 Task: Set the "SDP" for RTP stream output to "http://ftp/vids".
Action: Mouse moved to (108, 15)
Screenshot: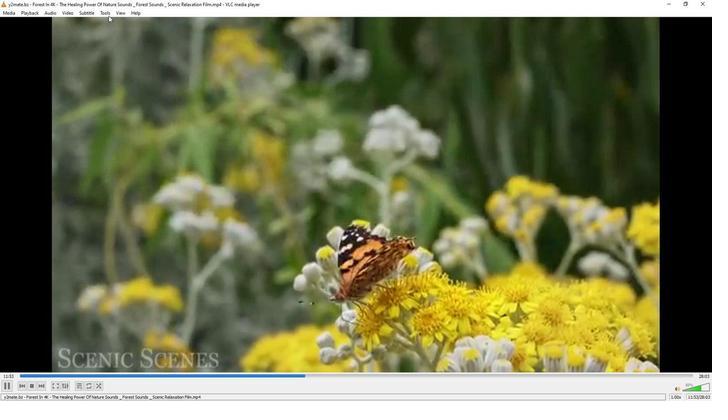 
Action: Mouse pressed left at (108, 15)
Screenshot: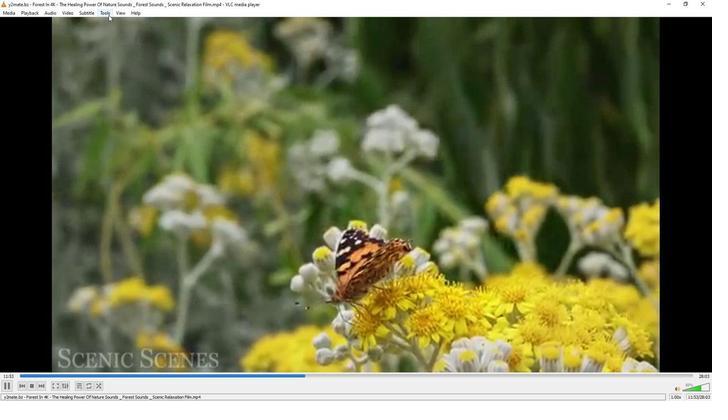 
Action: Mouse moved to (125, 101)
Screenshot: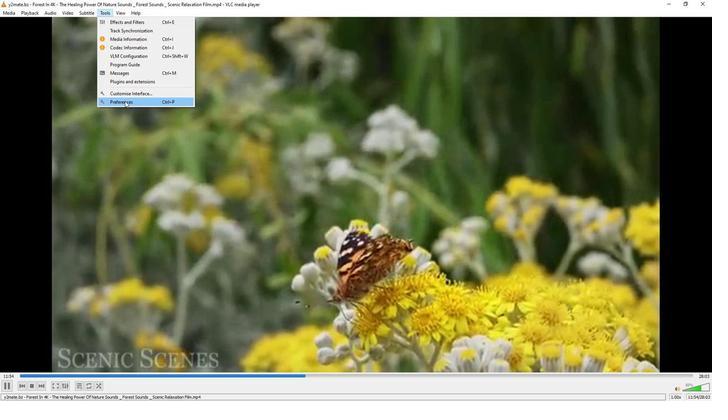 
Action: Mouse pressed left at (125, 101)
Screenshot: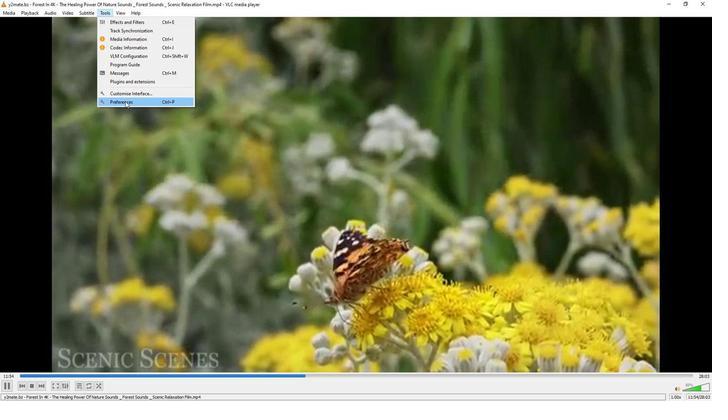
Action: Mouse moved to (234, 327)
Screenshot: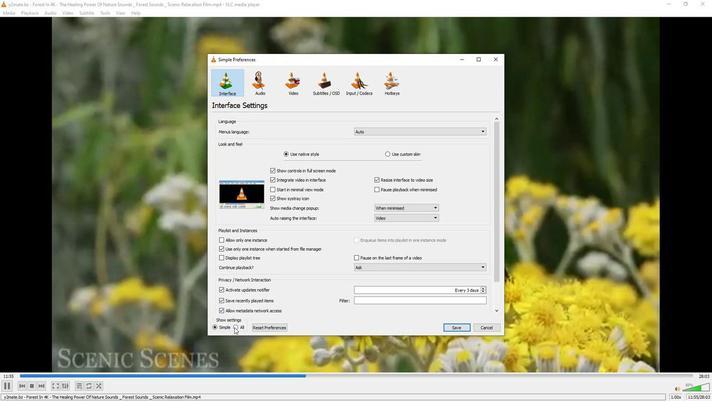 
Action: Mouse pressed left at (234, 327)
Screenshot: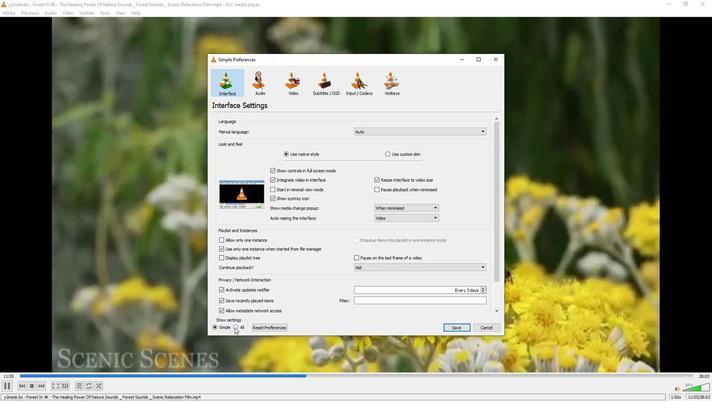 
Action: Mouse moved to (240, 269)
Screenshot: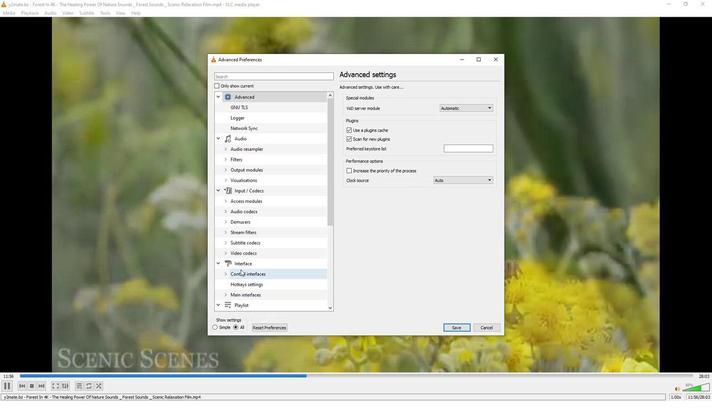 
Action: Mouse scrolled (240, 268) with delta (0, 0)
Screenshot: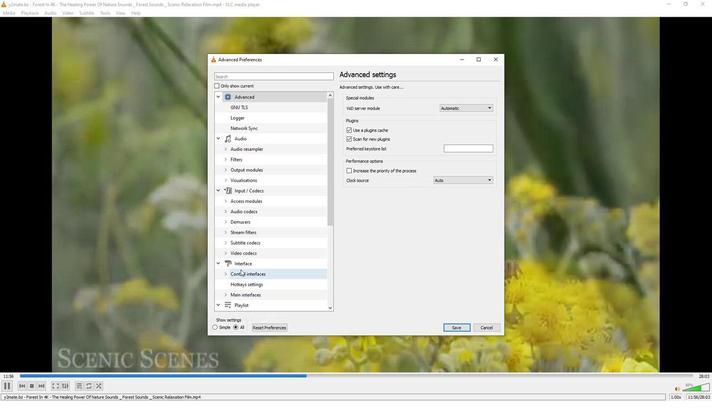 
Action: Mouse moved to (240, 267)
Screenshot: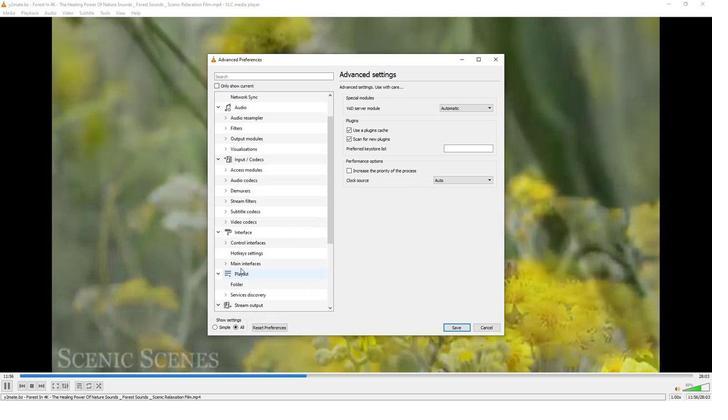 
Action: Mouse scrolled (240, 267) with delta (0, 0)
Screenshot: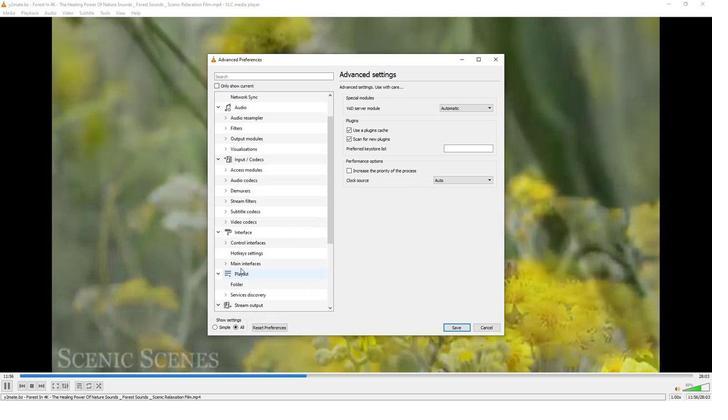 
Action: Mouse moved to (240, 264)
Screenshot: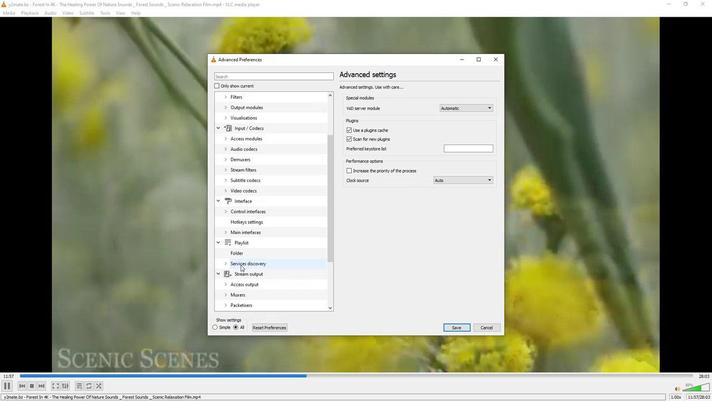 
Action: Mouse scrolled (240, 263) with delta (0, 0)
Screenshot: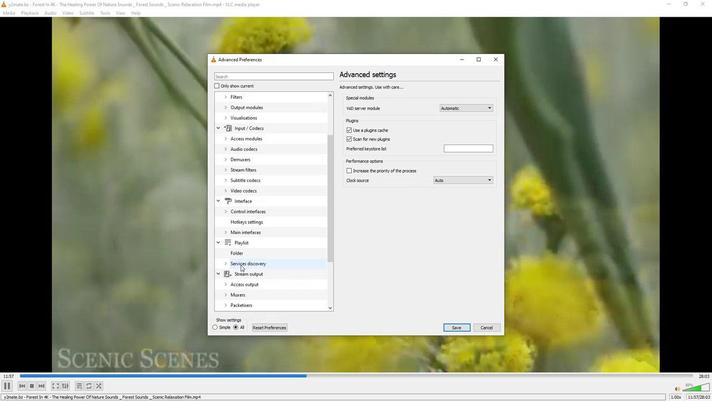 
Action: Mouse moved to (226, 284)
Screenshot: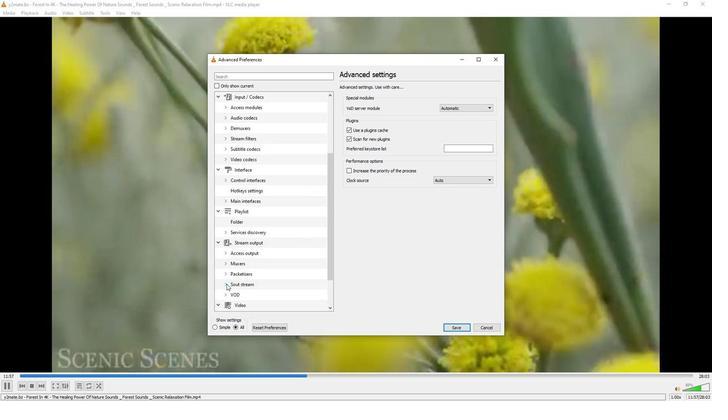 
Action: Mouse pressed left at (226, 284)
Screenshot: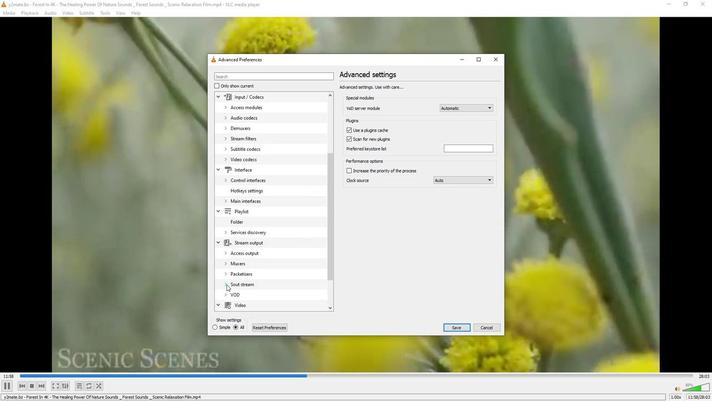 
Action: Mouse moved to (240, 284)
Screenshot: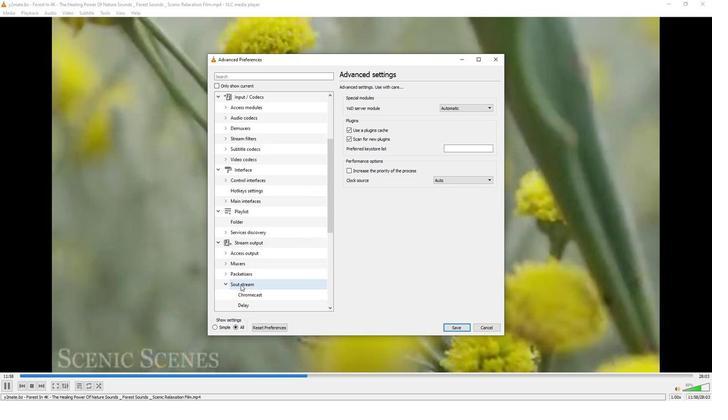 
Action: Mouse scrolled (240, 284) with delta (0, 0)
Screenshot: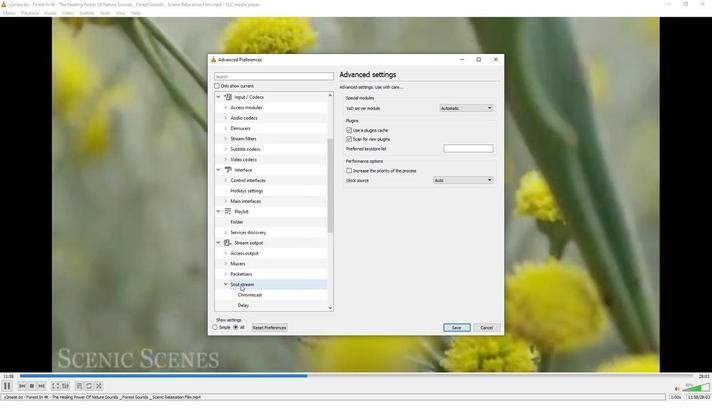 
Action: Mouse scrolled (240, 284) with delta (0, 0)
Screenshot: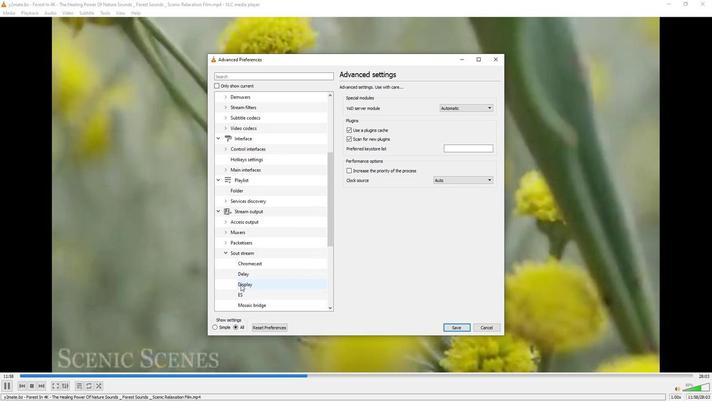 
Action: Mouse moved to (241, 294)
Screenshot: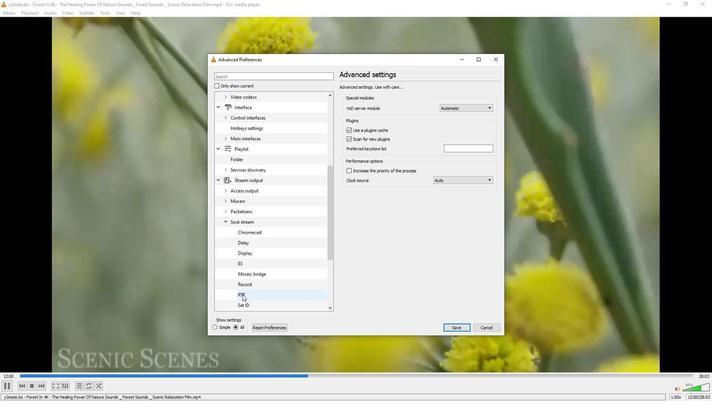
Action: Mouse pressed left at (241, 294)
Screenshot: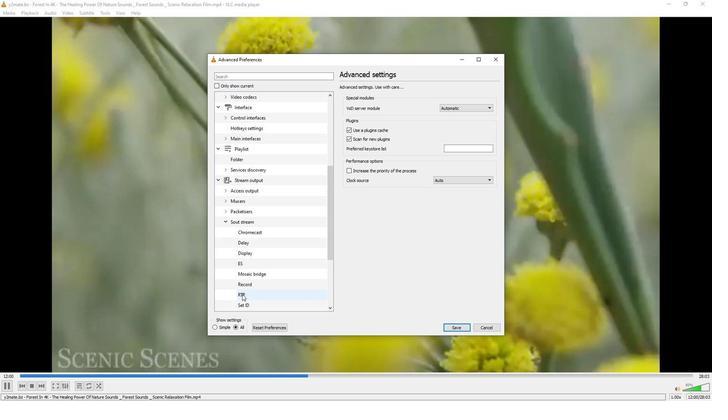 
Action: Mouse moved to (456, 110)
Screenshot: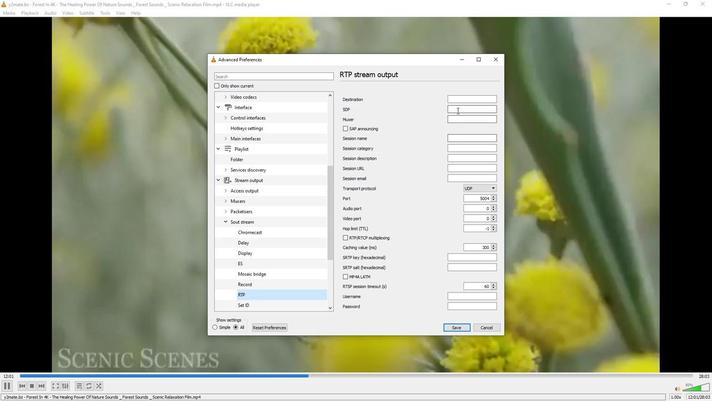 
Action: Mouse pressed left at (456, 110)
Screenshot: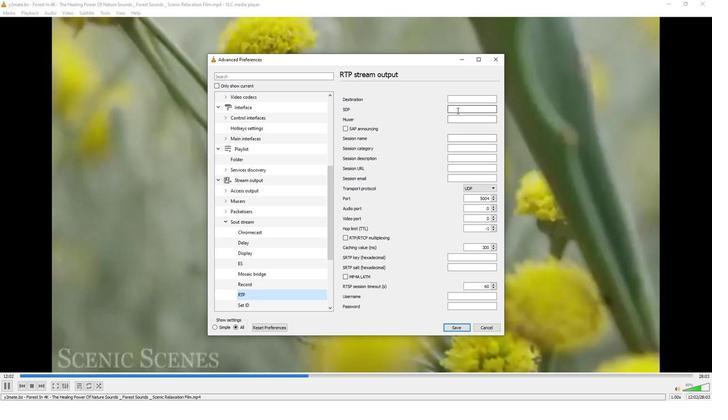 
Action: Mouse moved to (457, 110)
Screenshot: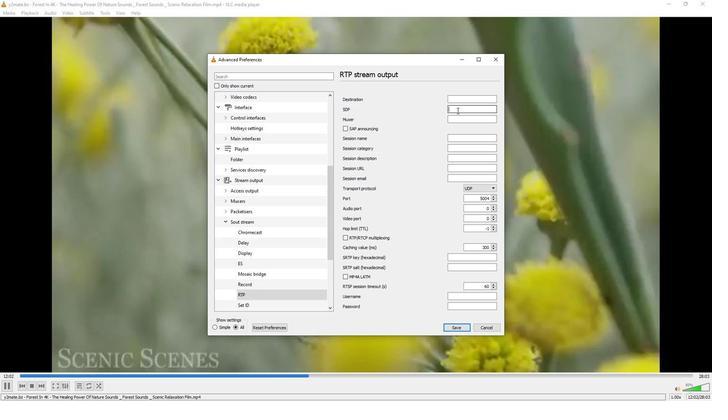 
Action: Key pressed http<Key.shift_r>://ftp/vids
Screenshot: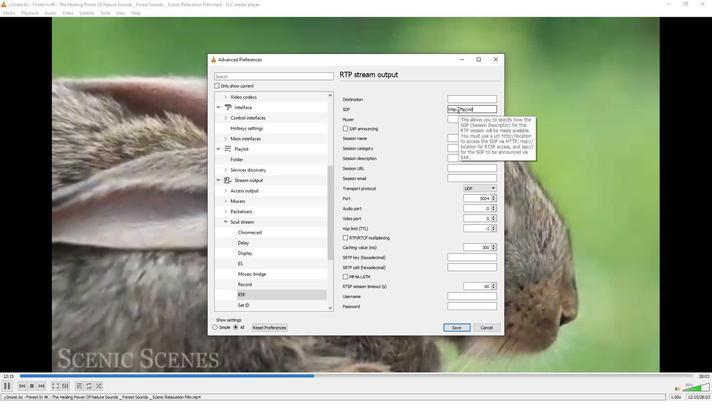 
Action: Mouse moved to (468, 125)
Screenshot: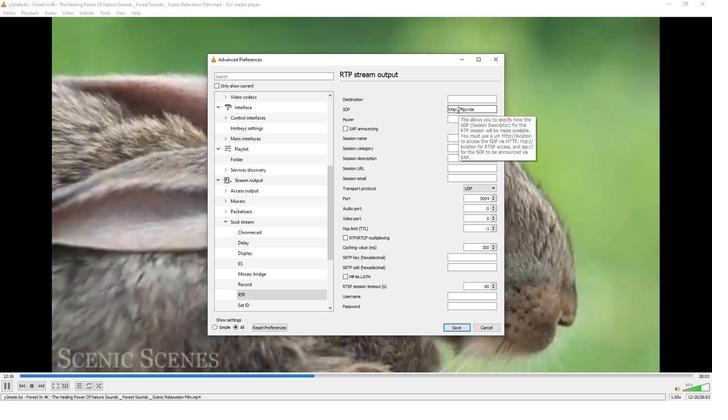 
